 Task: Select a schedule automation every last saturday of the month at 03:00 PM.
Action: Mouse moved to (515, 660)
Screenshot: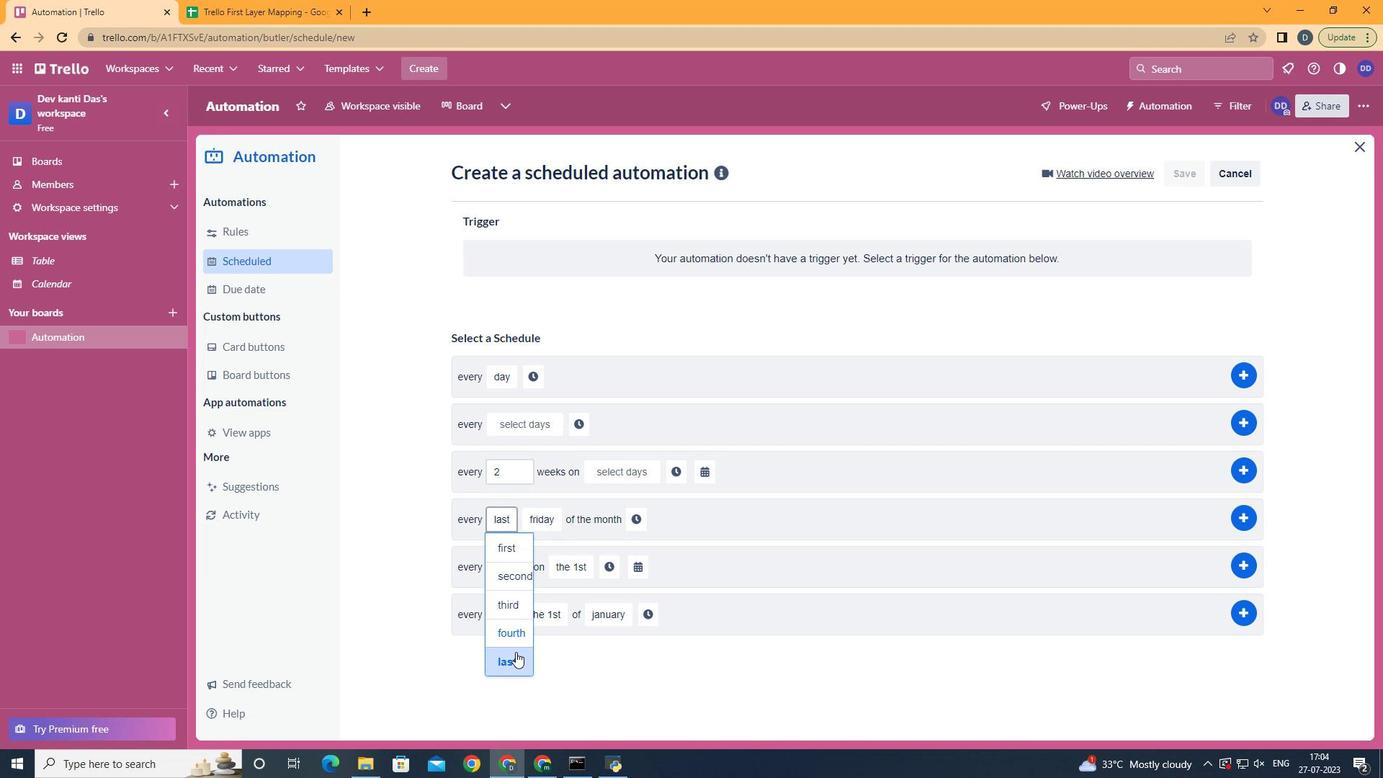 
Action: Mouse pressed left at (515, 660)
Screenshot: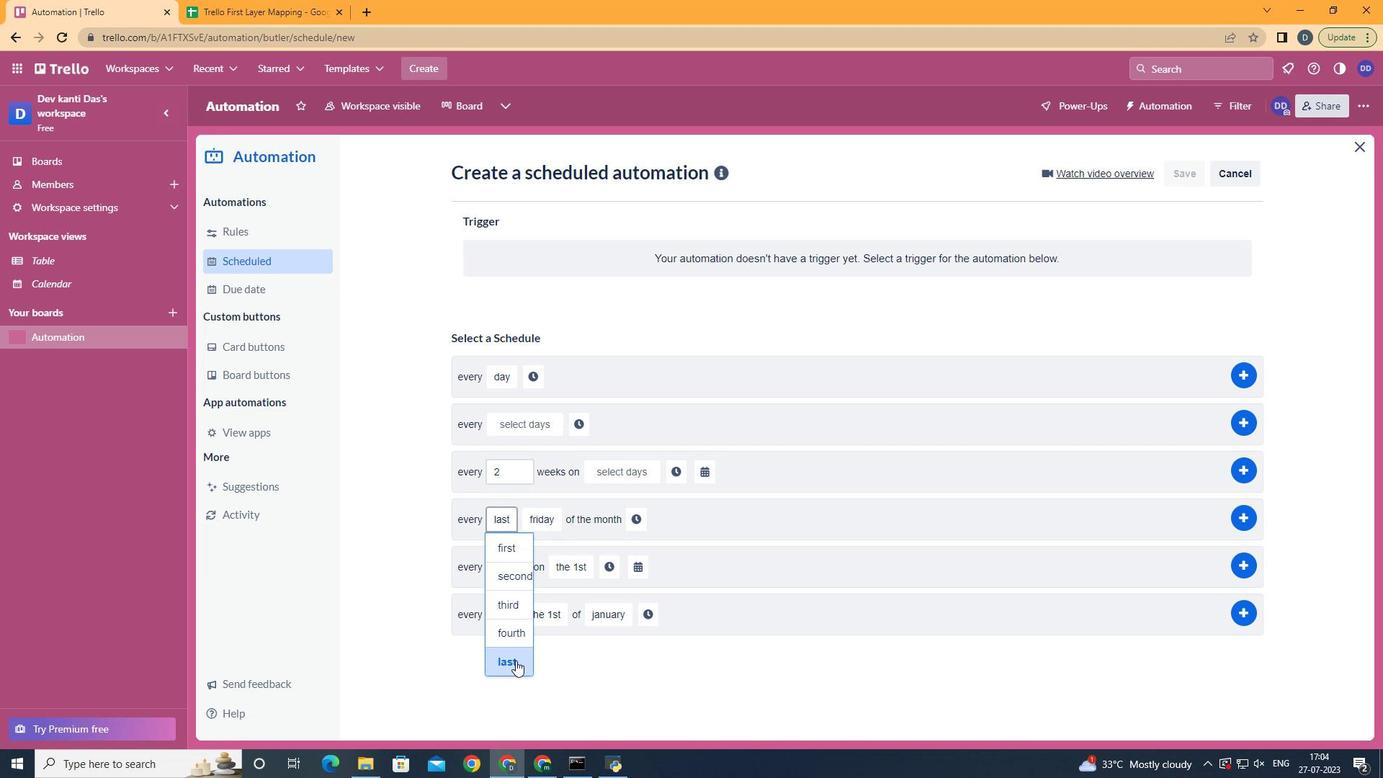 
Action: Mouse moved to (572, 690)
Screenshot: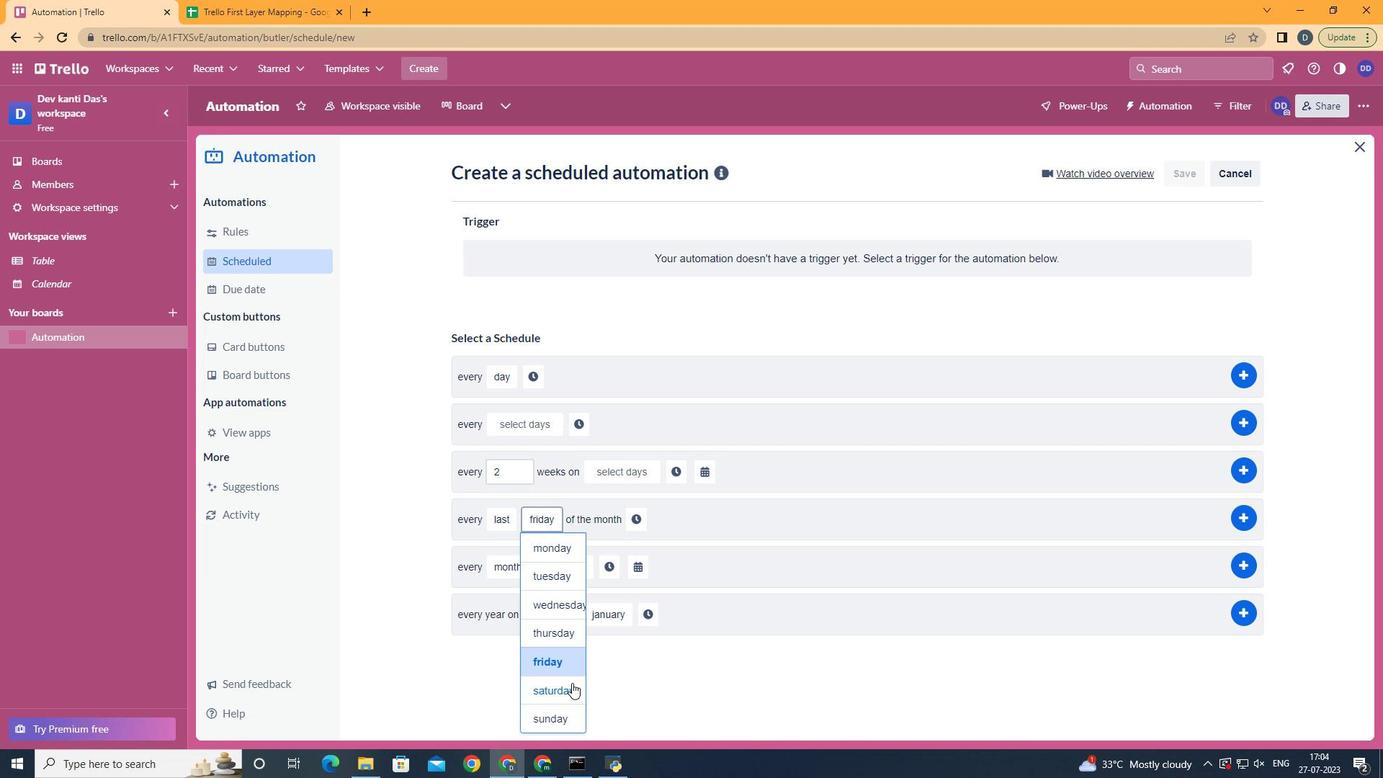 
Action: Mouse pressed left at (572, 690)
Screenshot: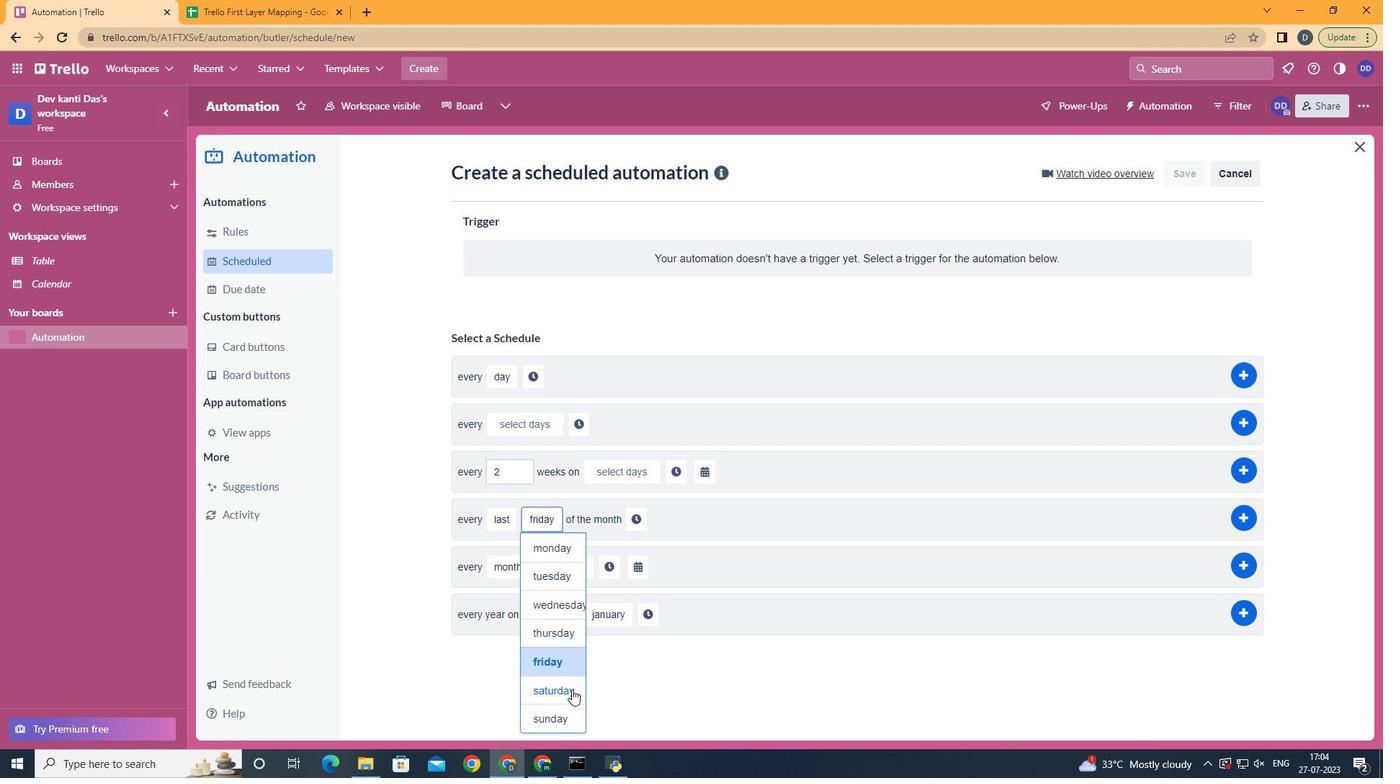
Action: Mouse moved to (659, 513)
Screenshot: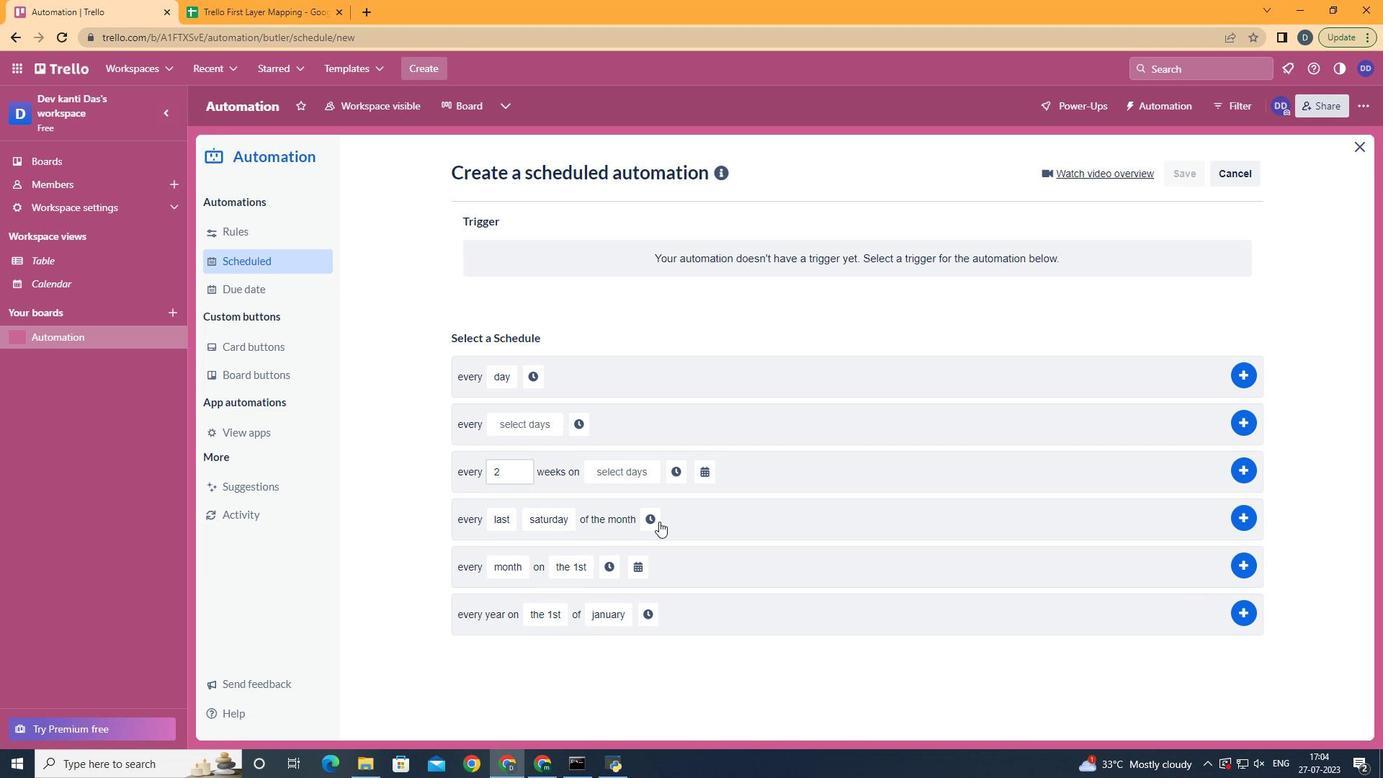 
Action: Mouse pressed left at (659, 513)
Screenshot: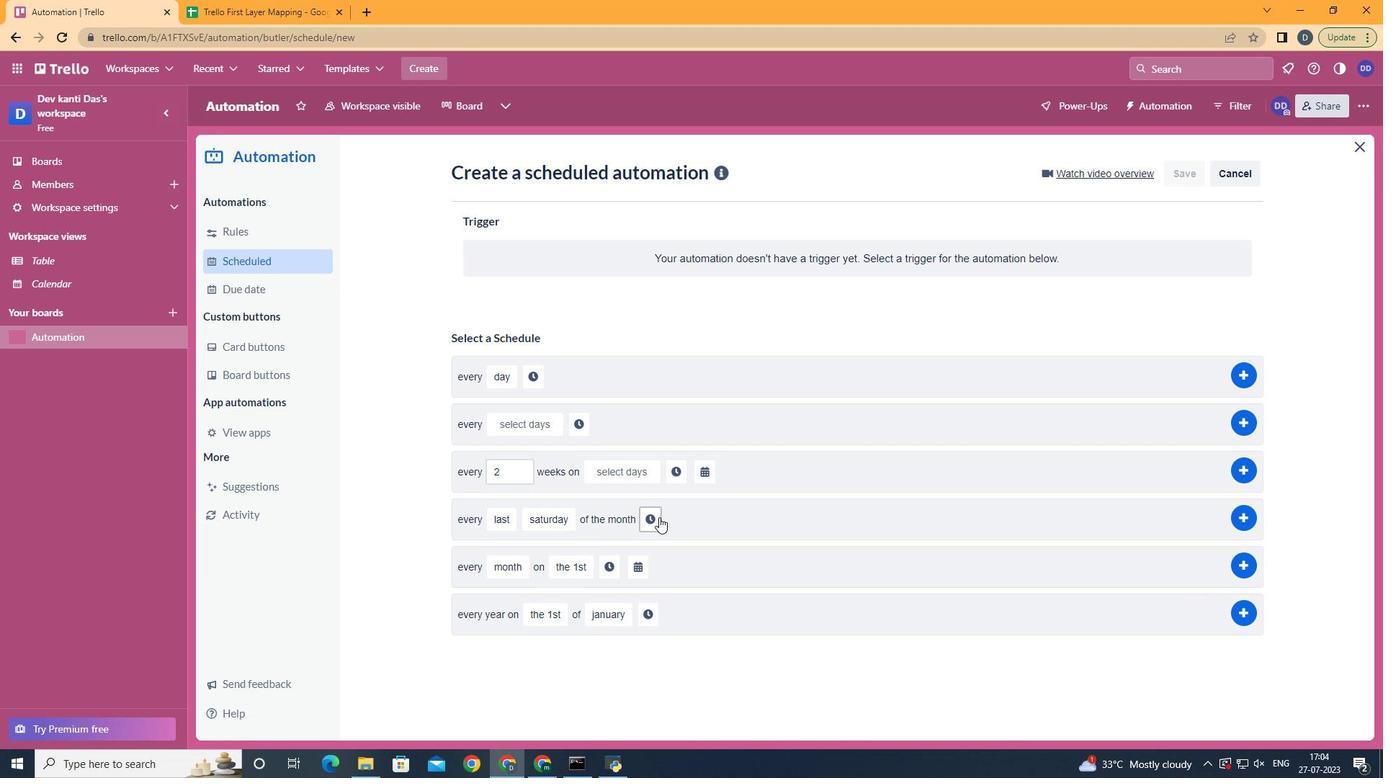 
Action: Mouse moved to (680, 524)
Screenshot: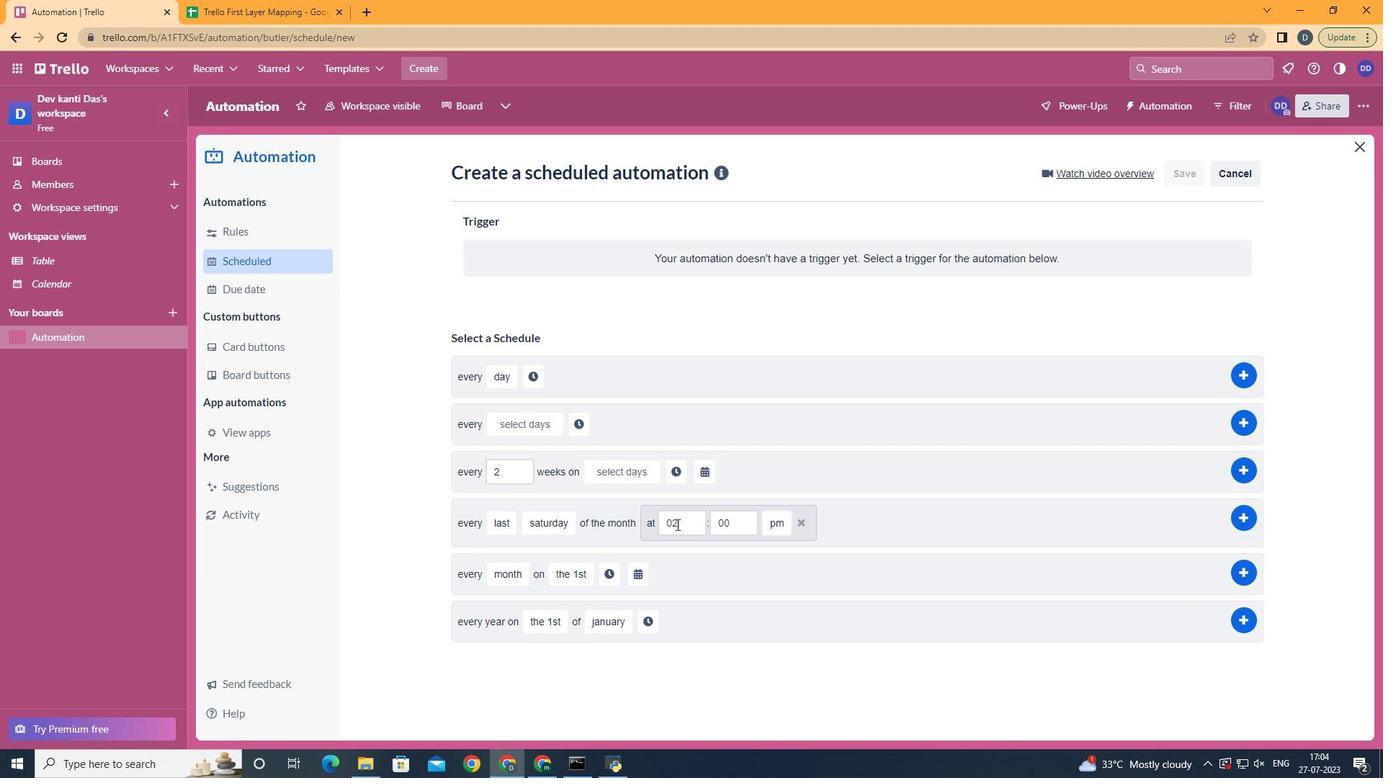 
Action: Mouse pressed left at (680, 524)
Screenshot: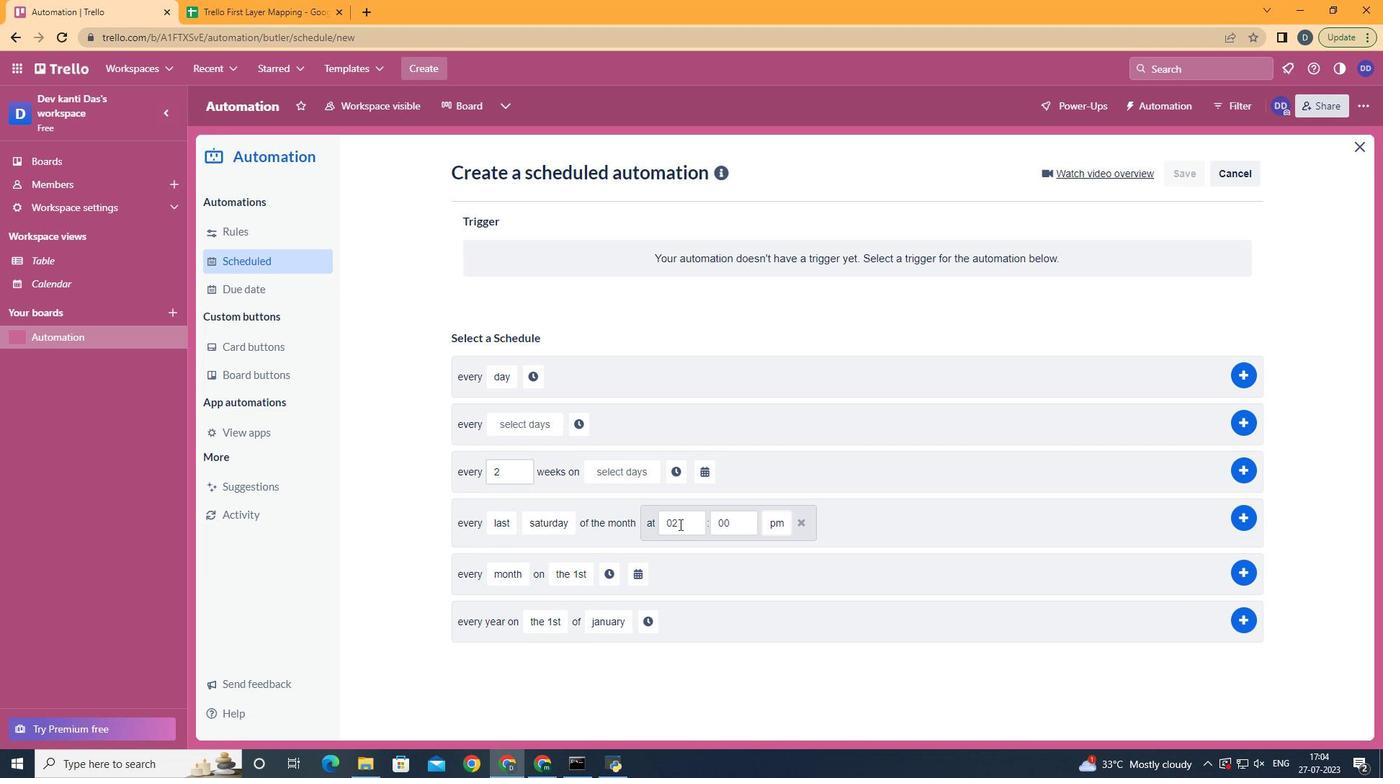 
Action: Key pressed <Key.backspace>3
Screenshot: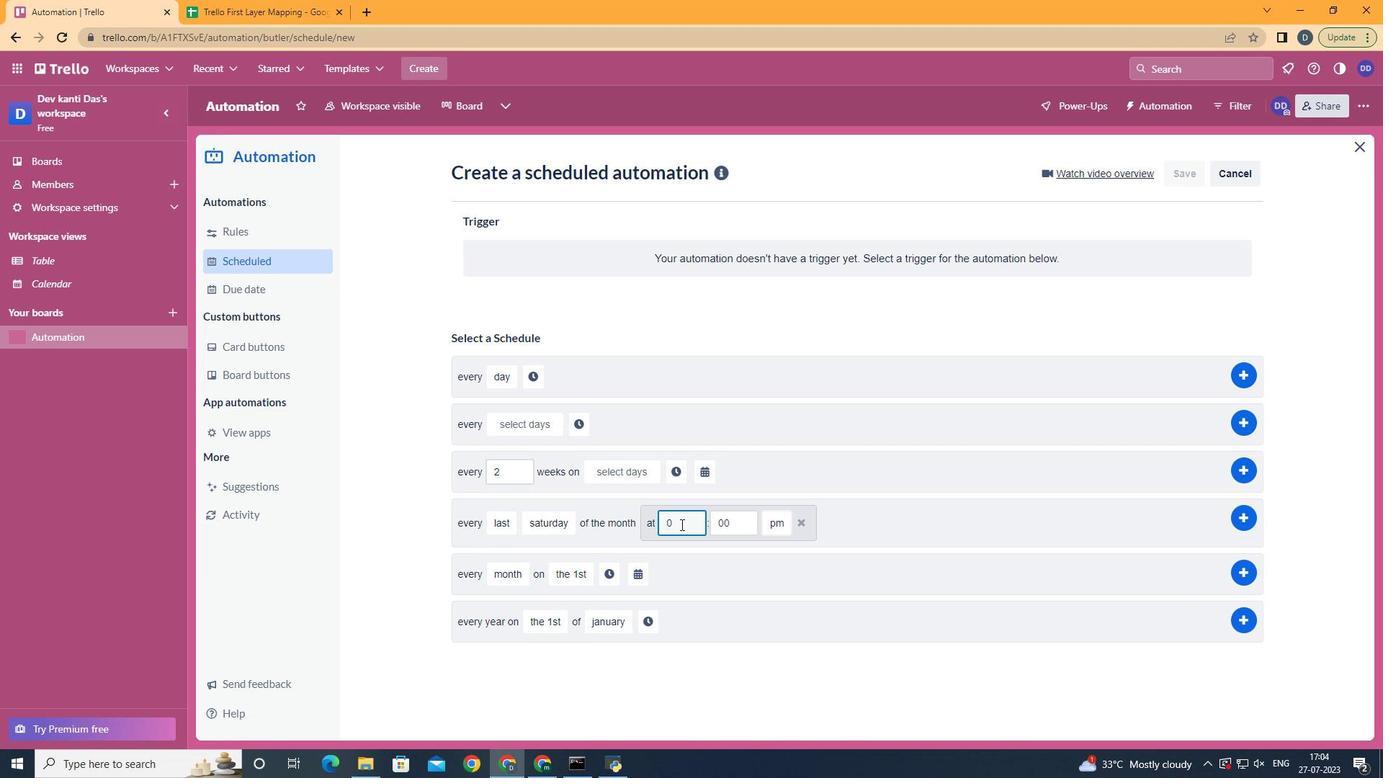 
Action: Mouse moved to (778, 580)
Screenshot: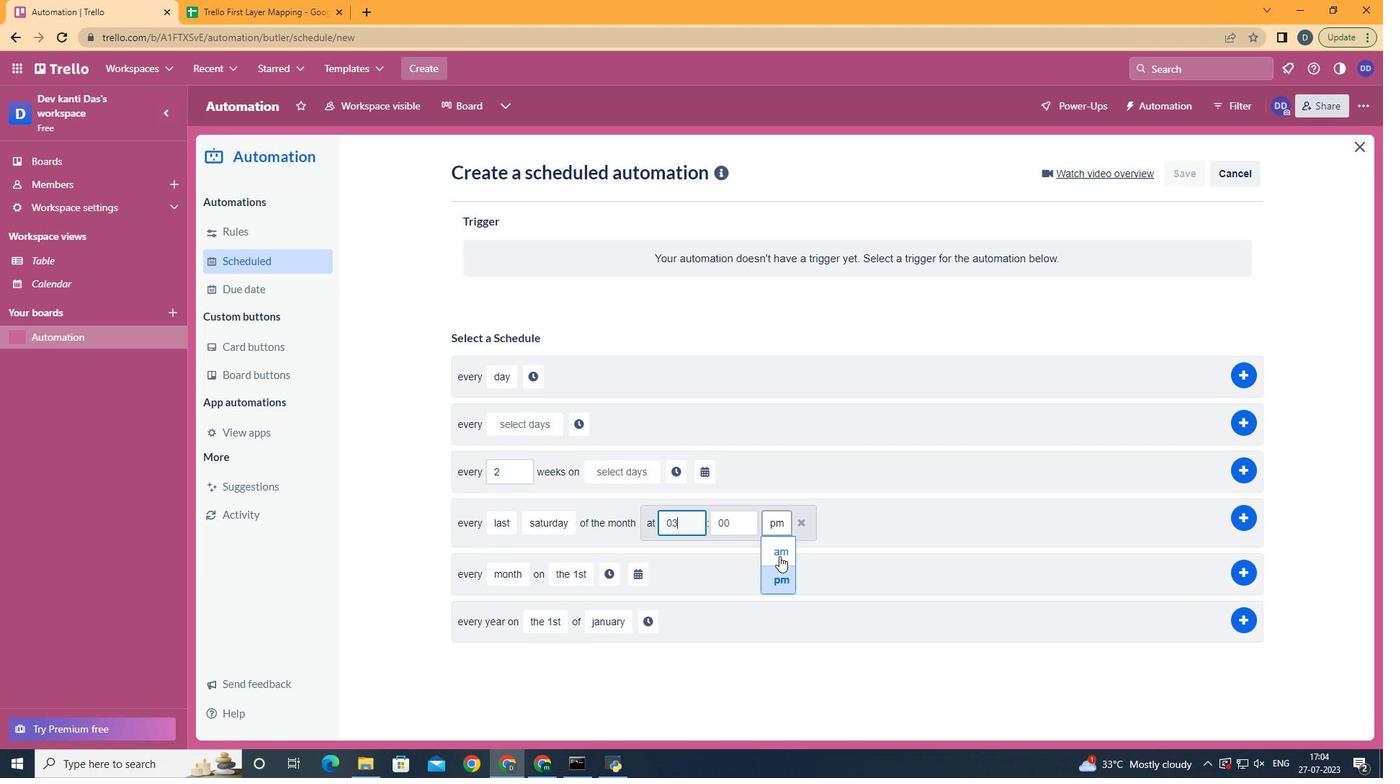 
Action: Mouse pressed left at (778, 580)
Screenshot: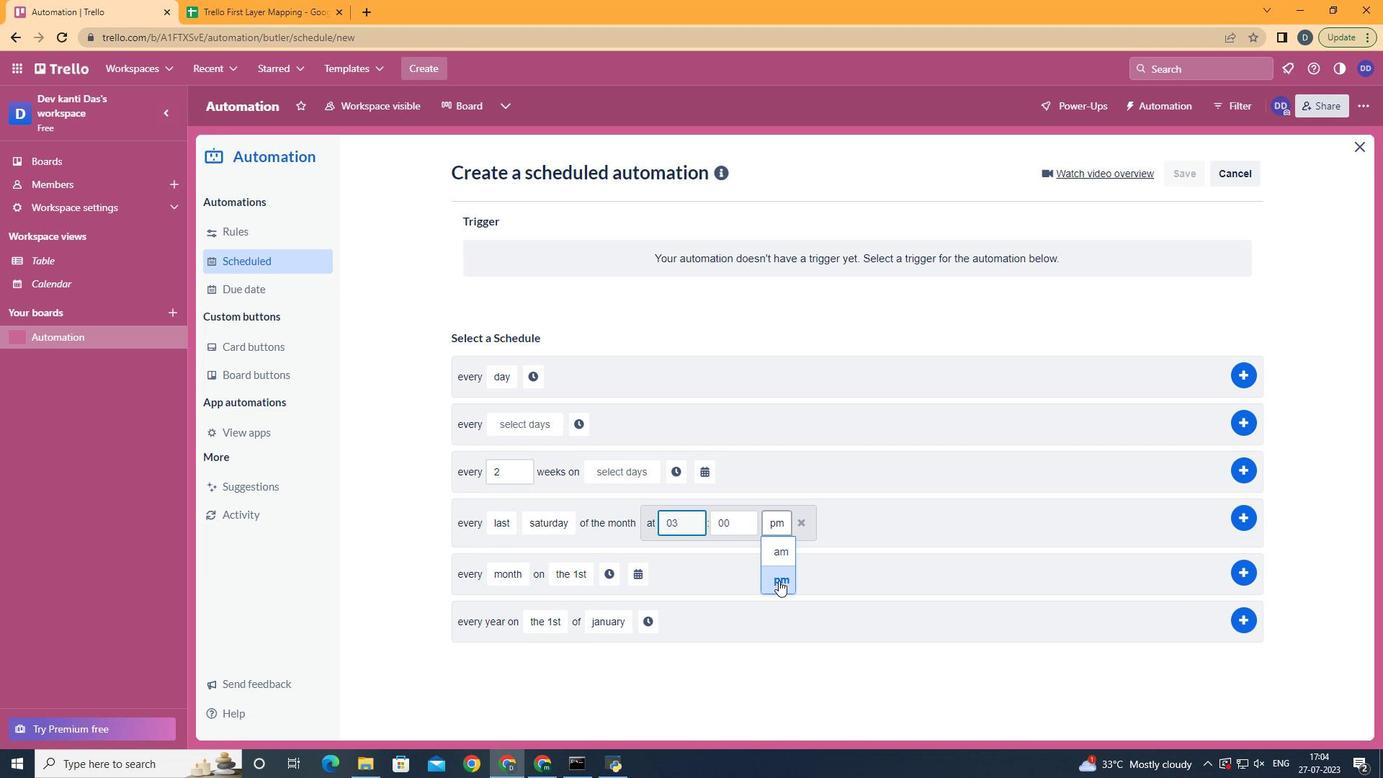 
